 Task: Create a due date automation trigger when advanced on, on the tuesday of the week a card is due add dates starting in less than 1 days at 11:00 AM.
Action: Mouse moved to (1187, 91)
Screenshot: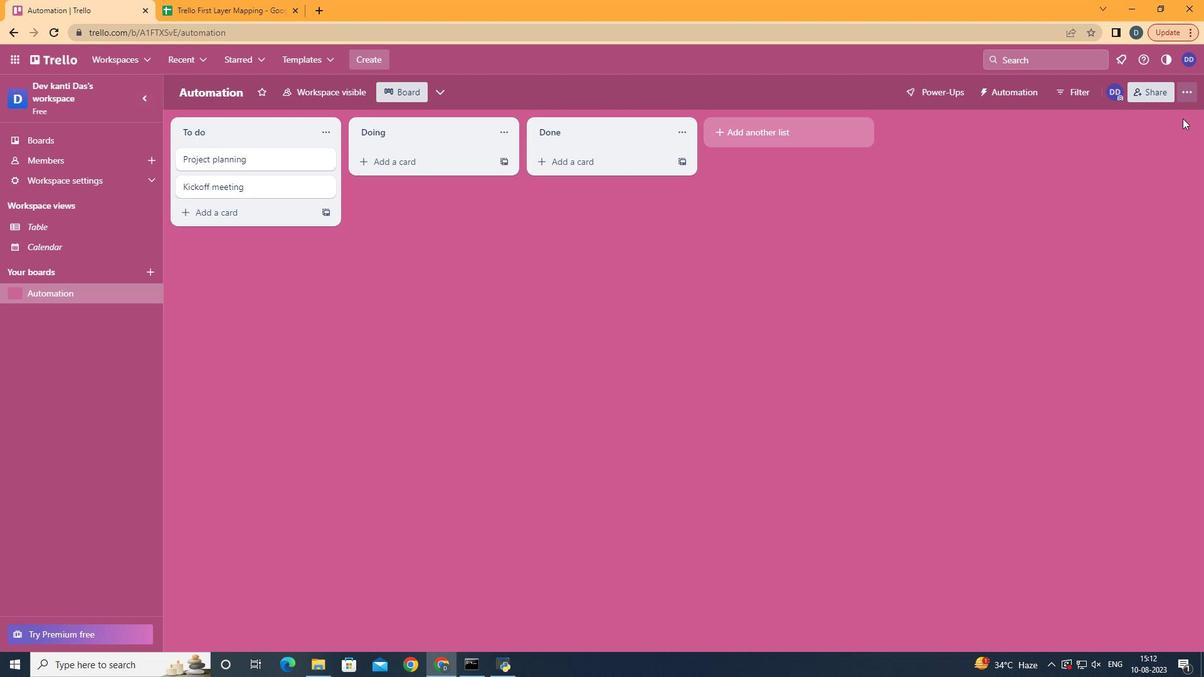 
Action: Mouse pressed left at (1187, 91)
Screenshot: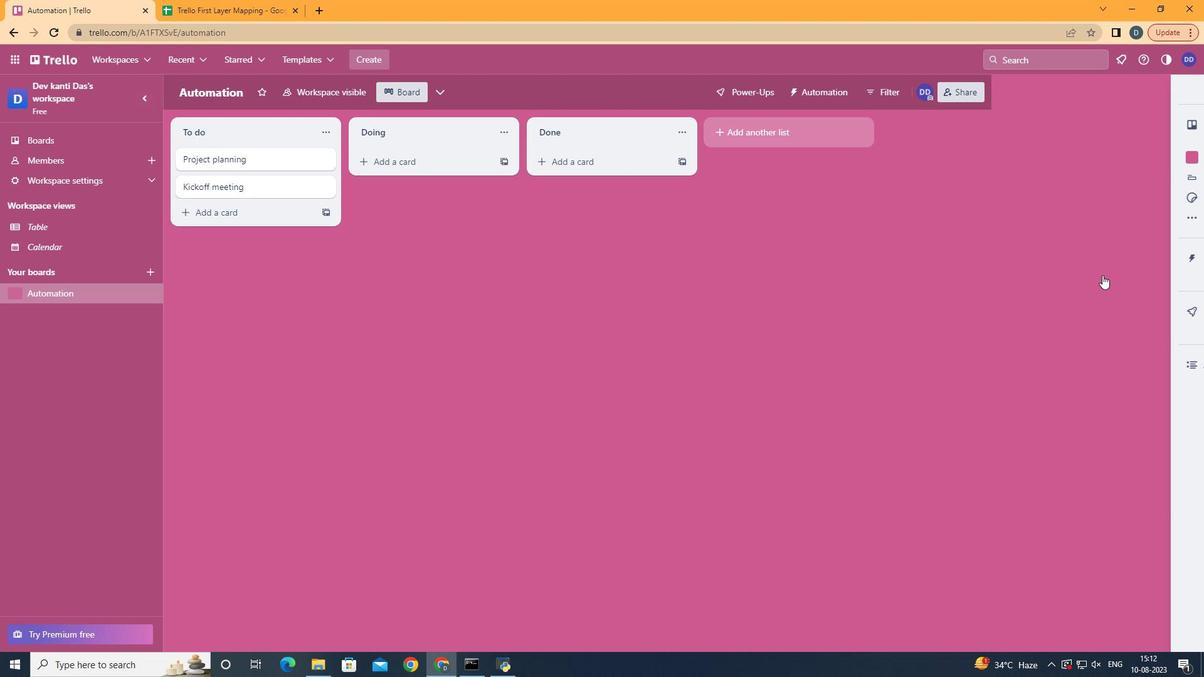 
Action: Mouse moved to (1077, 267)
Screenshot: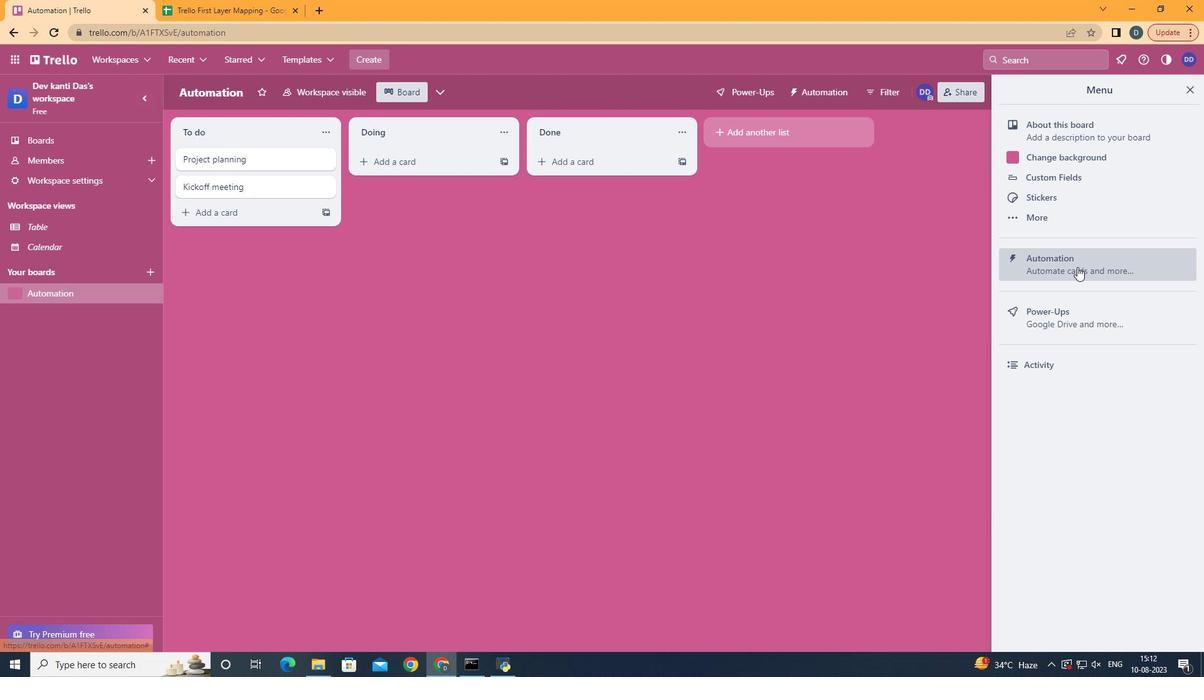 
Action: Mouse pressed left at (1077, 267)
Screenshot: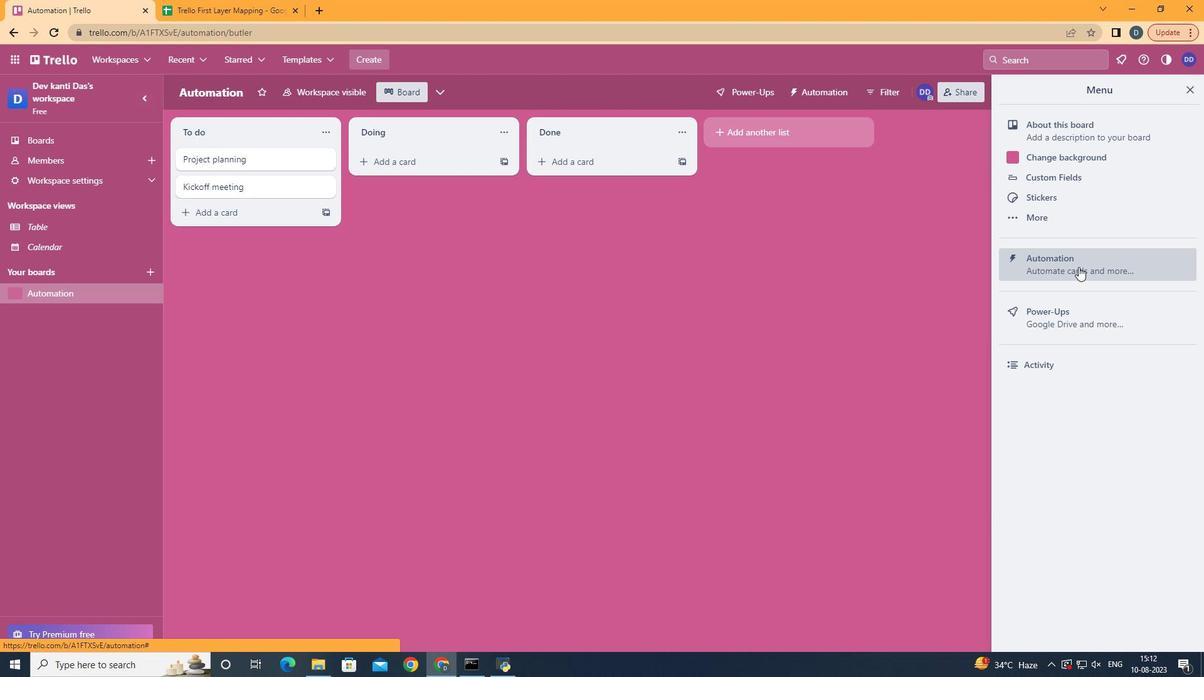 
Action: Mouse moved to (223, 257)
Screenshot: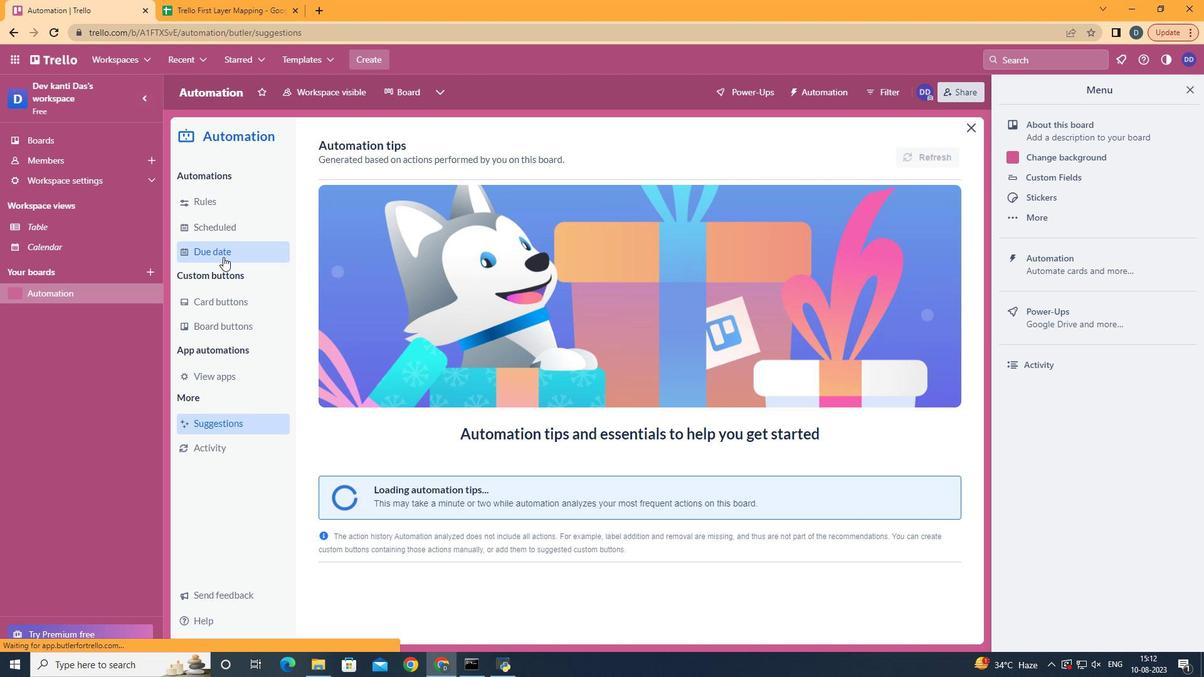 
Action: Mouse pressed left at (223, 257)
Screenshot: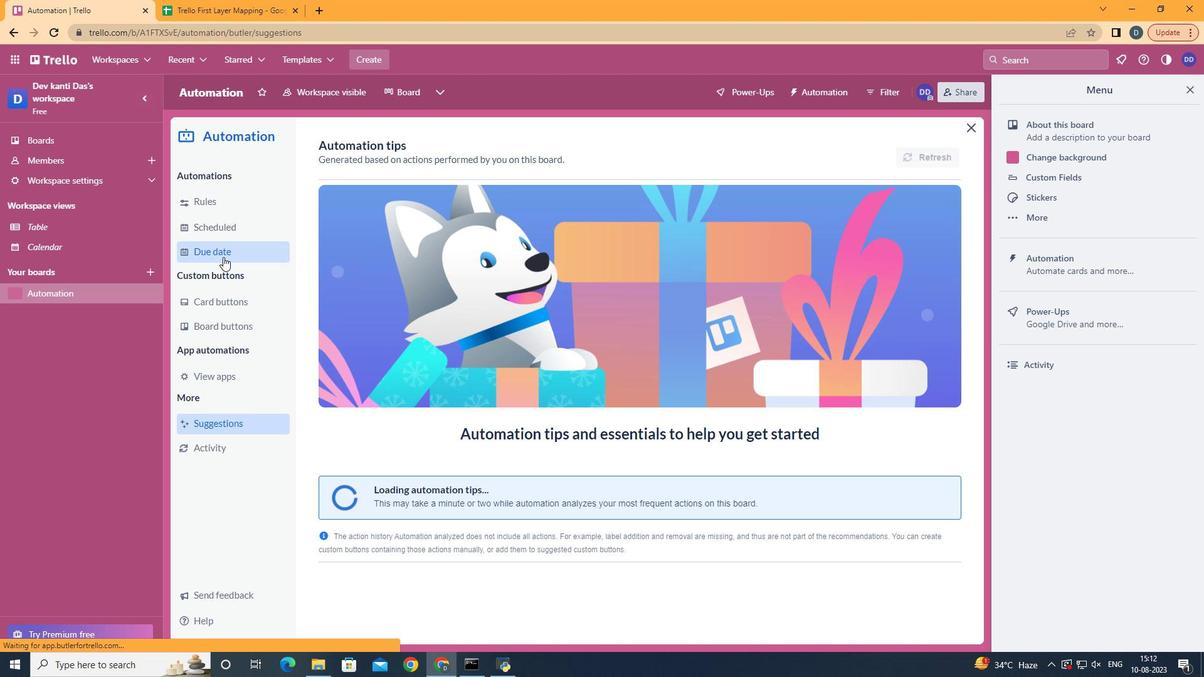 
Action: Mouse moved to (894, 147)
Screenshot: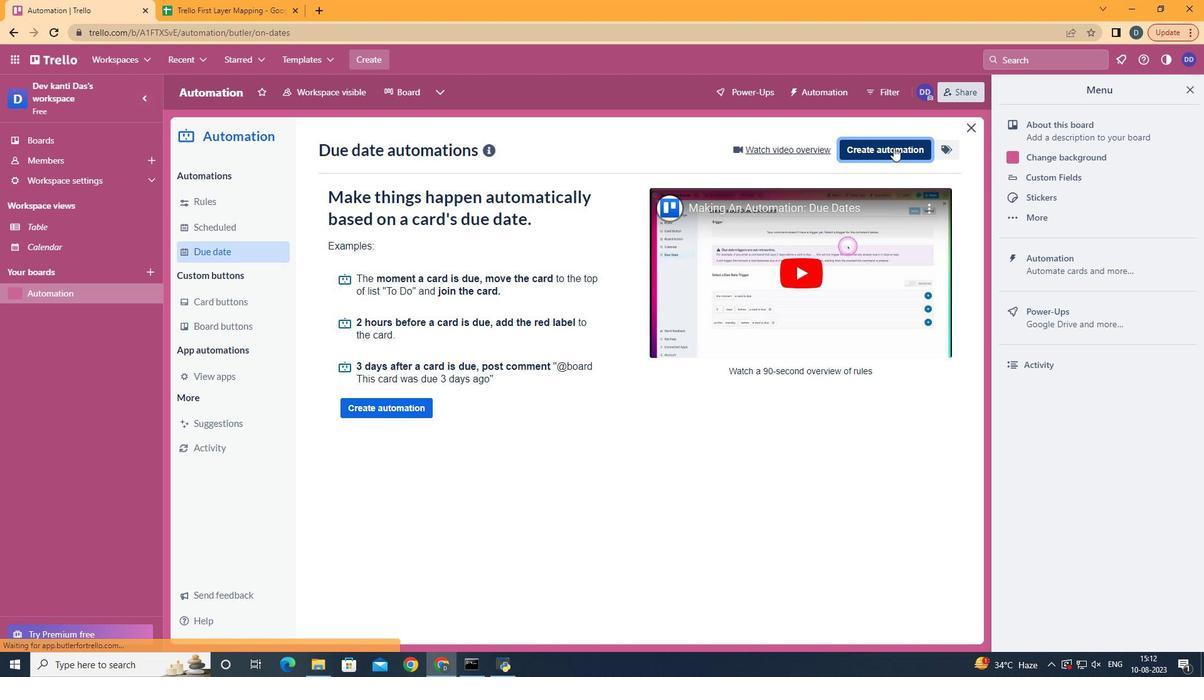 
Action: Mouse pressed left at (894, 147)
Screenshot: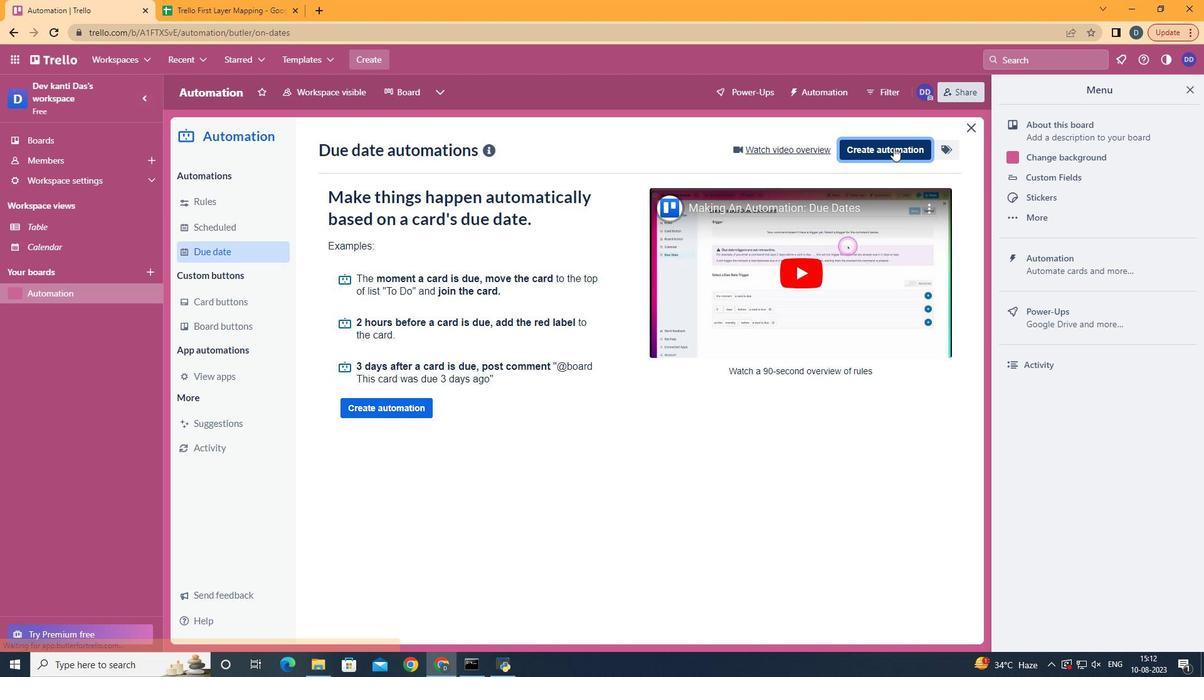 
Action: Mouse moved to (659, 271)
Screenshot: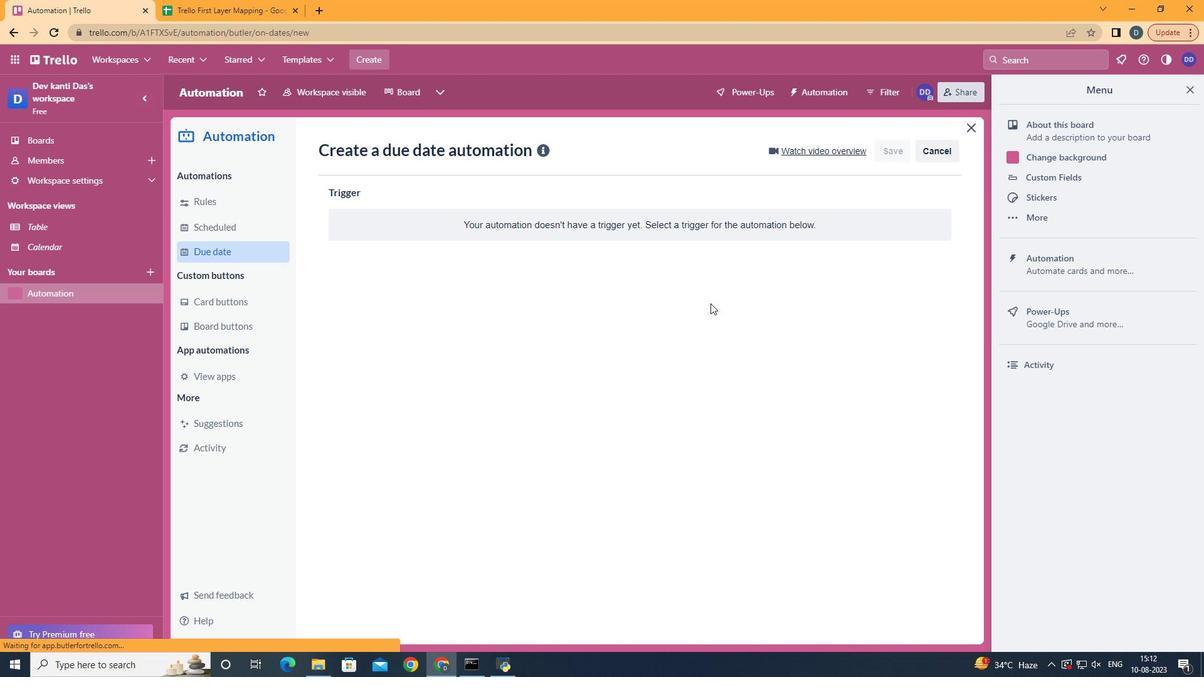 
Action: Mouse pressed left at (659, 271)
Screenshot: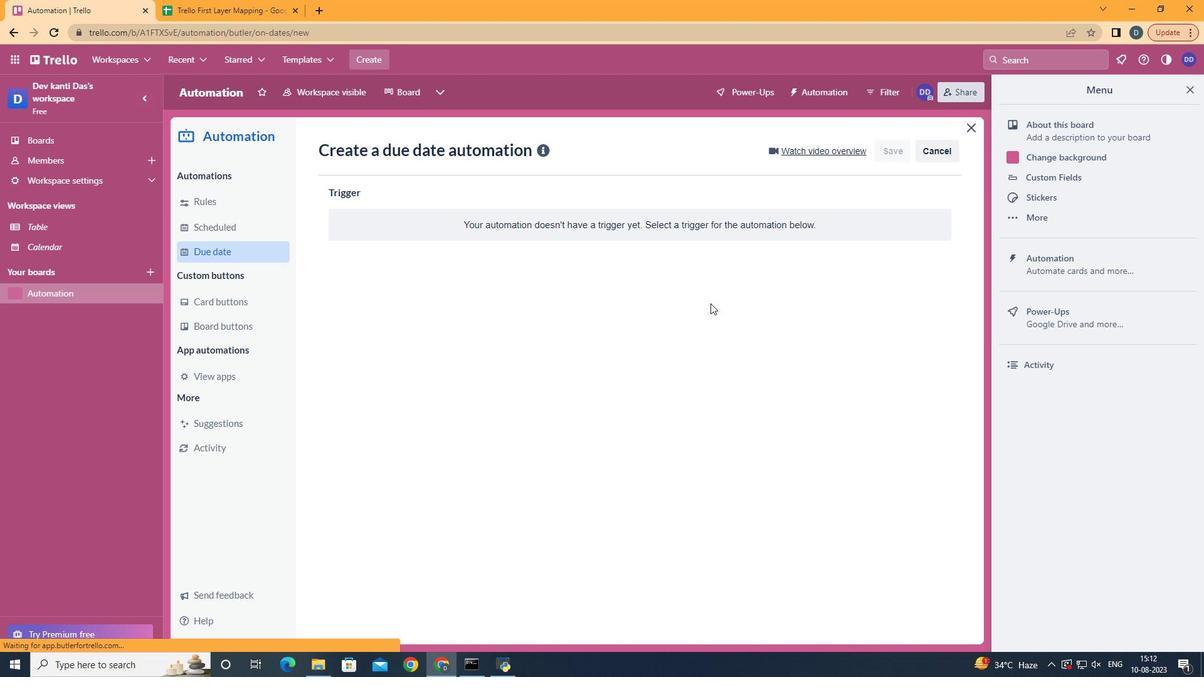 
Action: Mouse moved to (405, 356)
Screenshot: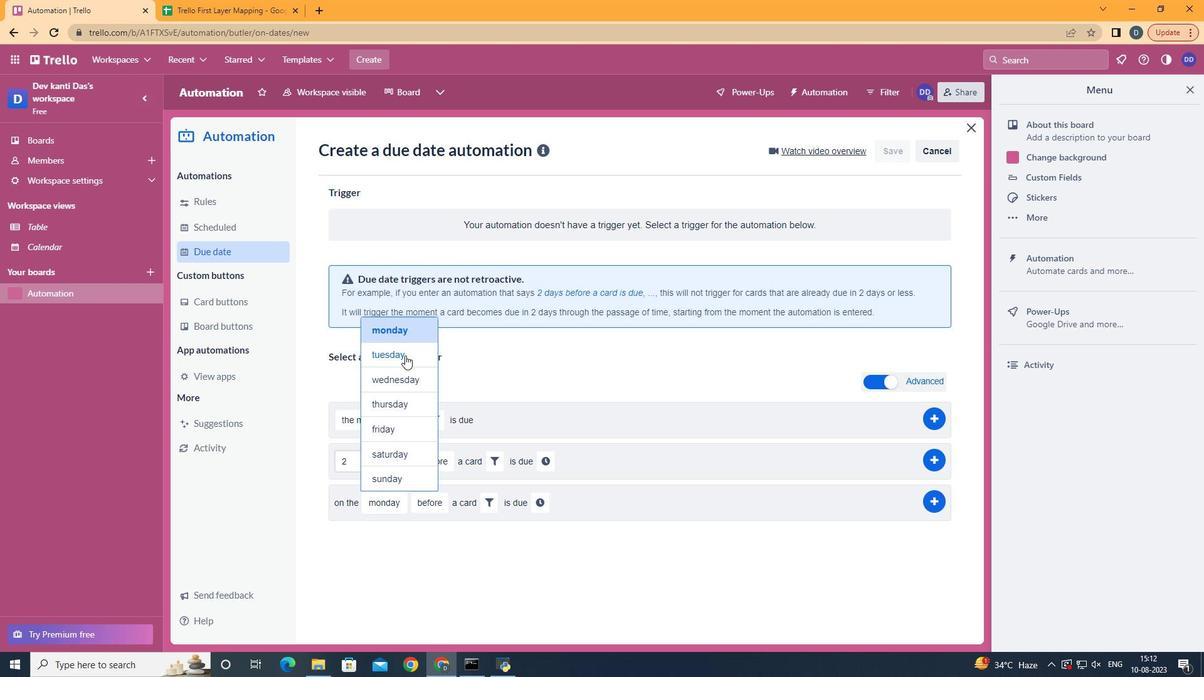 
Action: Mouse pressed left at (405, 356)
Screenshot: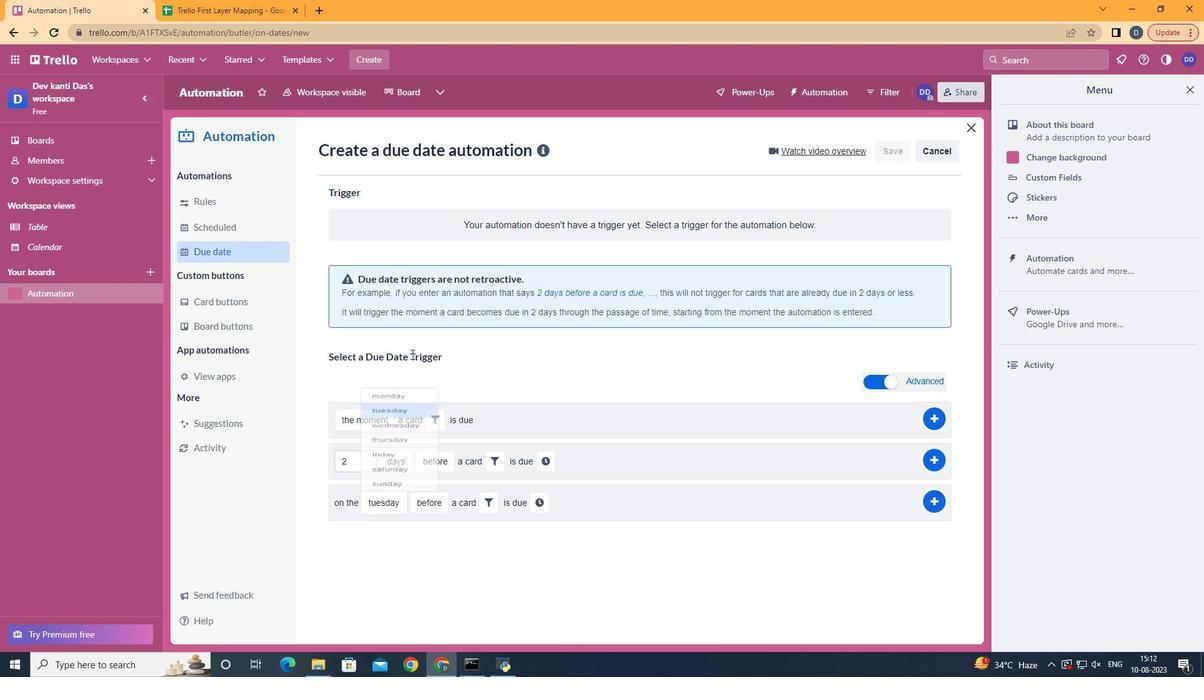 
Action: Mouse moved to (450, 576)
Screenshot: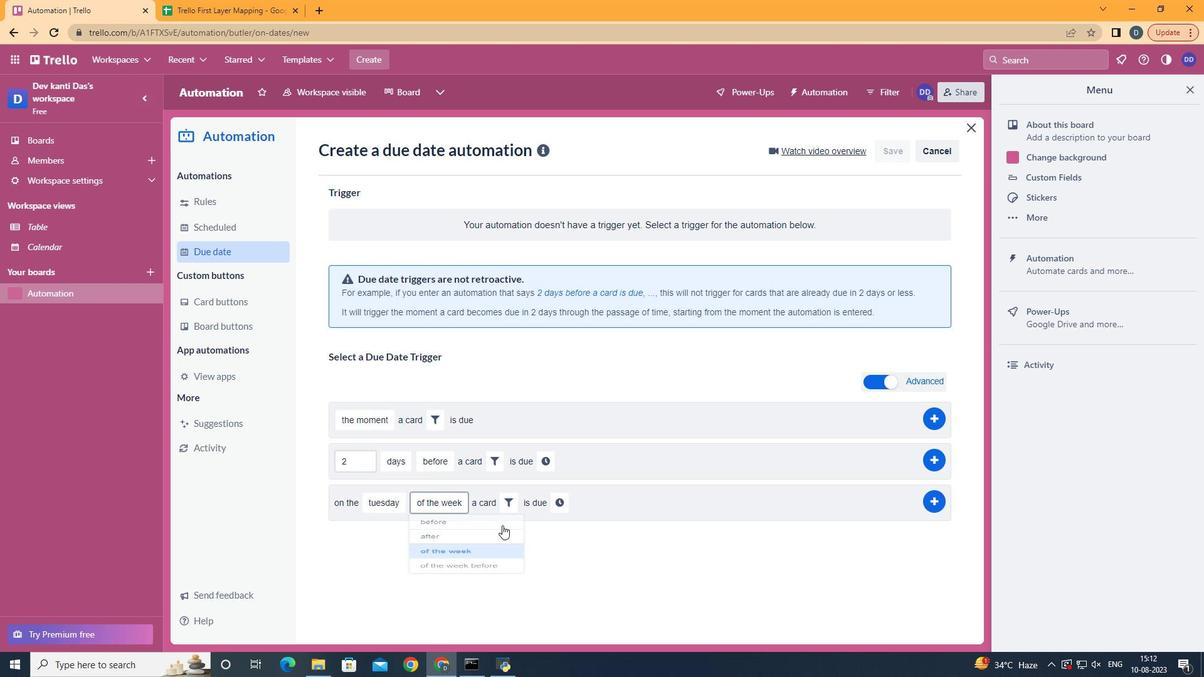 
Action: Mouse pressed left at (450, 576)
Screenshot: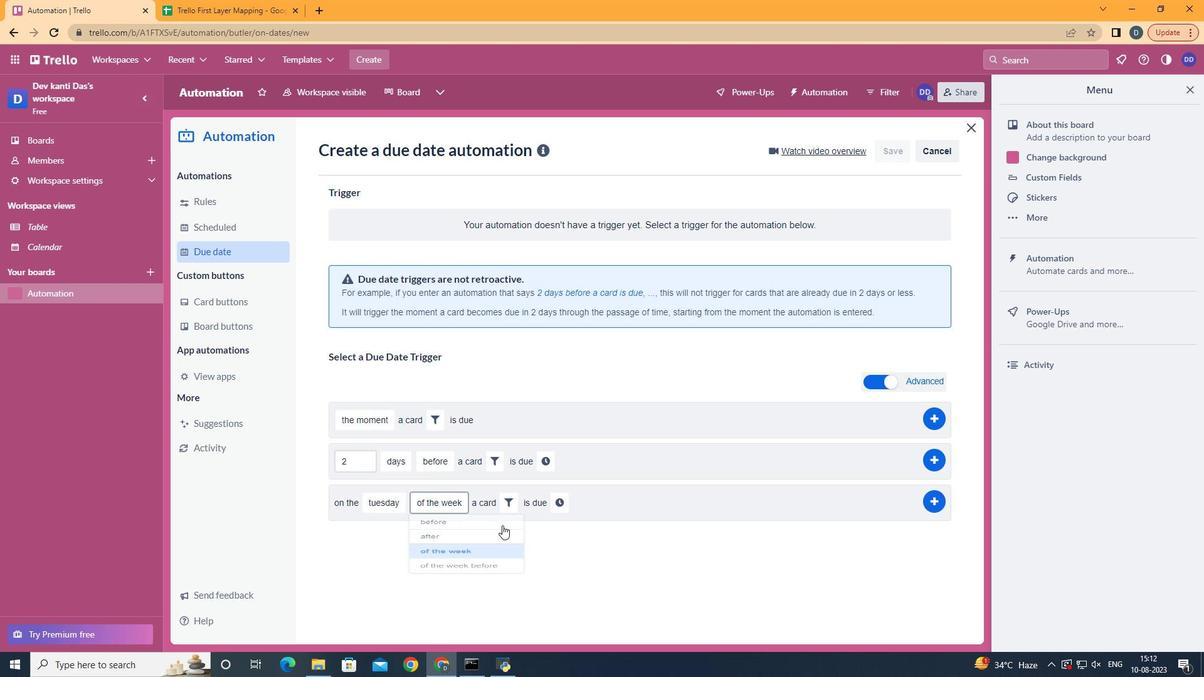 
Action: Mouse moved to (512, 502)
Screenshot: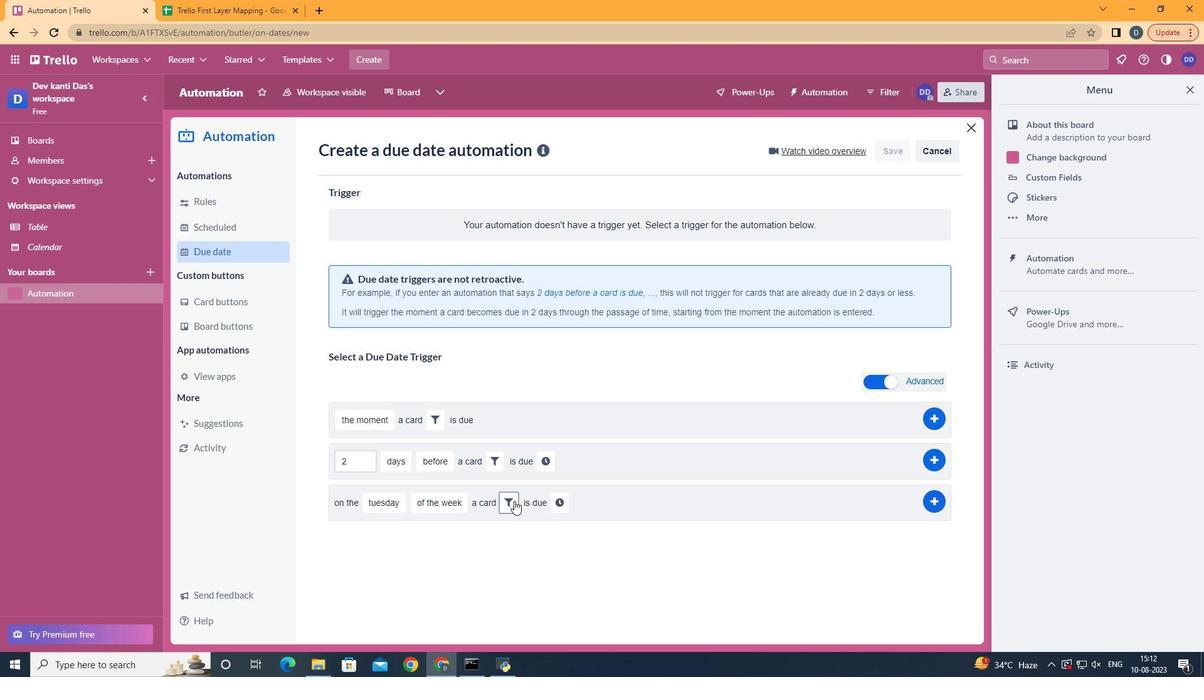 
Action: Mouse pressed left at (512, 502)
Screenshot: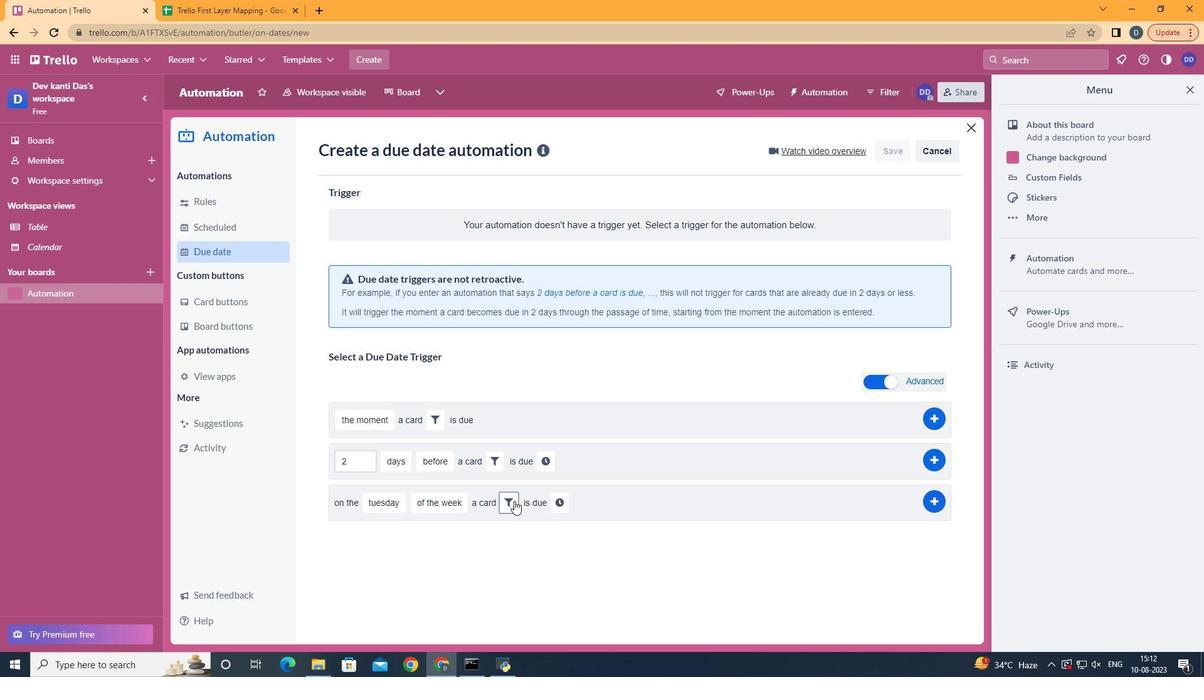 
Action: Mouse moved to (564, 543)
Screenshot: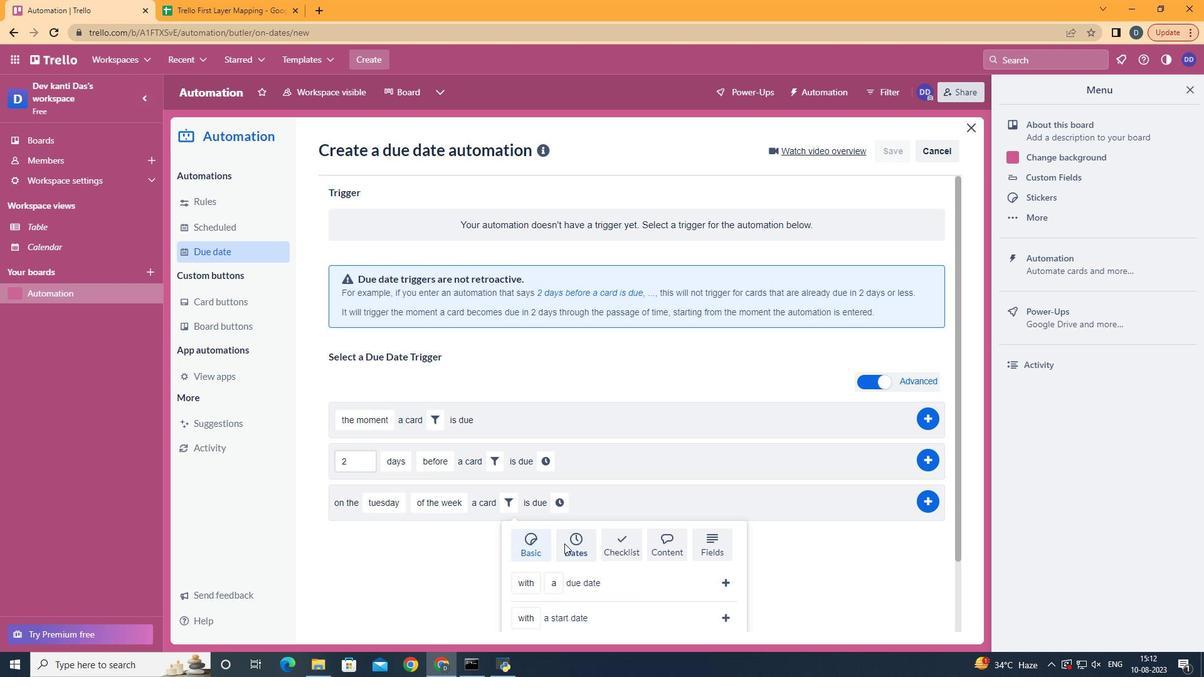 
Action: Mouse pressed left at (564, 543)
Screenshot: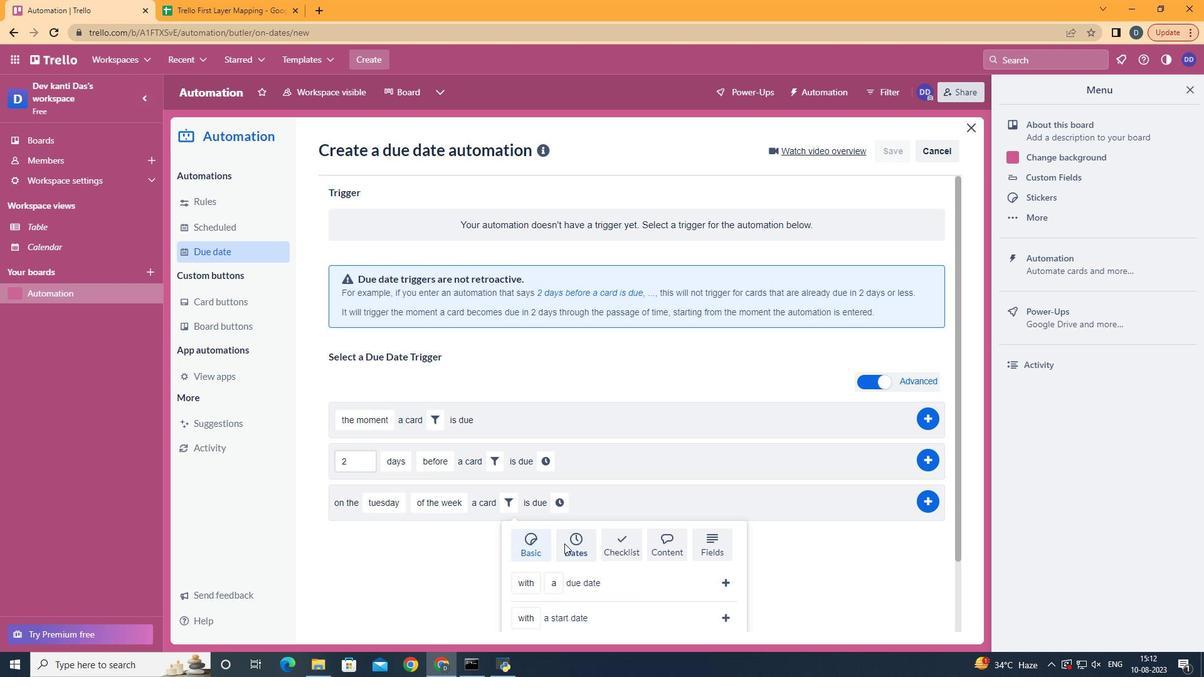 
Action: Mouse scrolled (564, 543) with delta (0, 0)
Screenshot: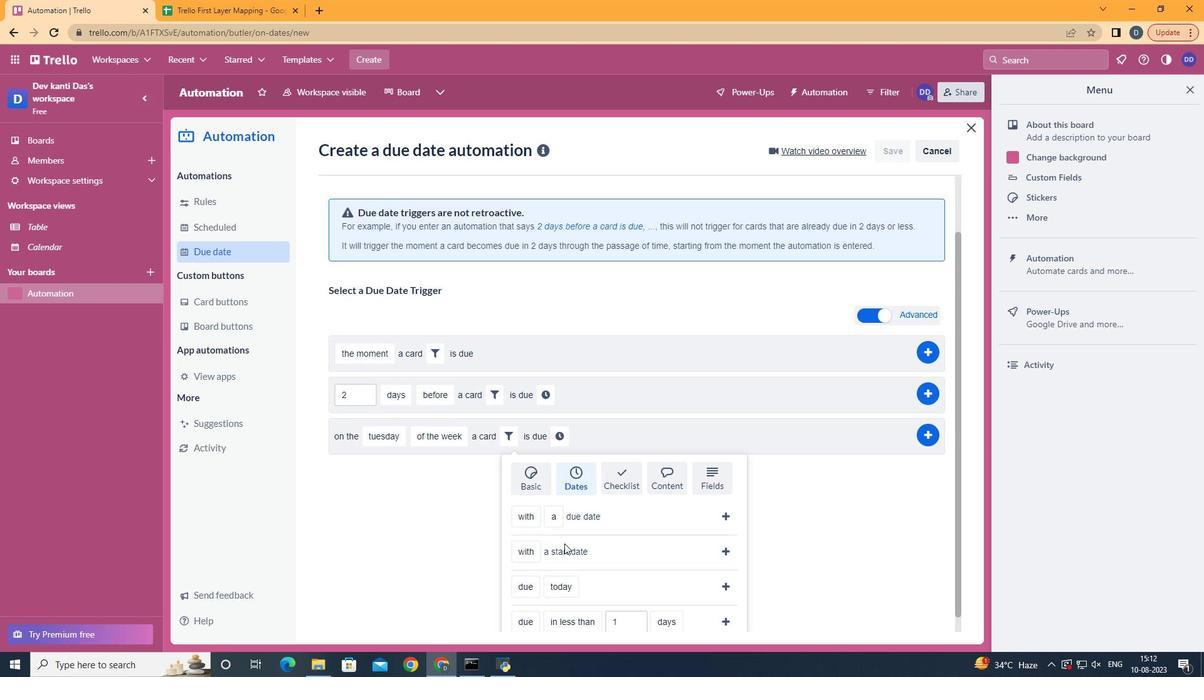 
Action: Mouse scrolled (564, 543) with delta (0, 0)
Screenshot: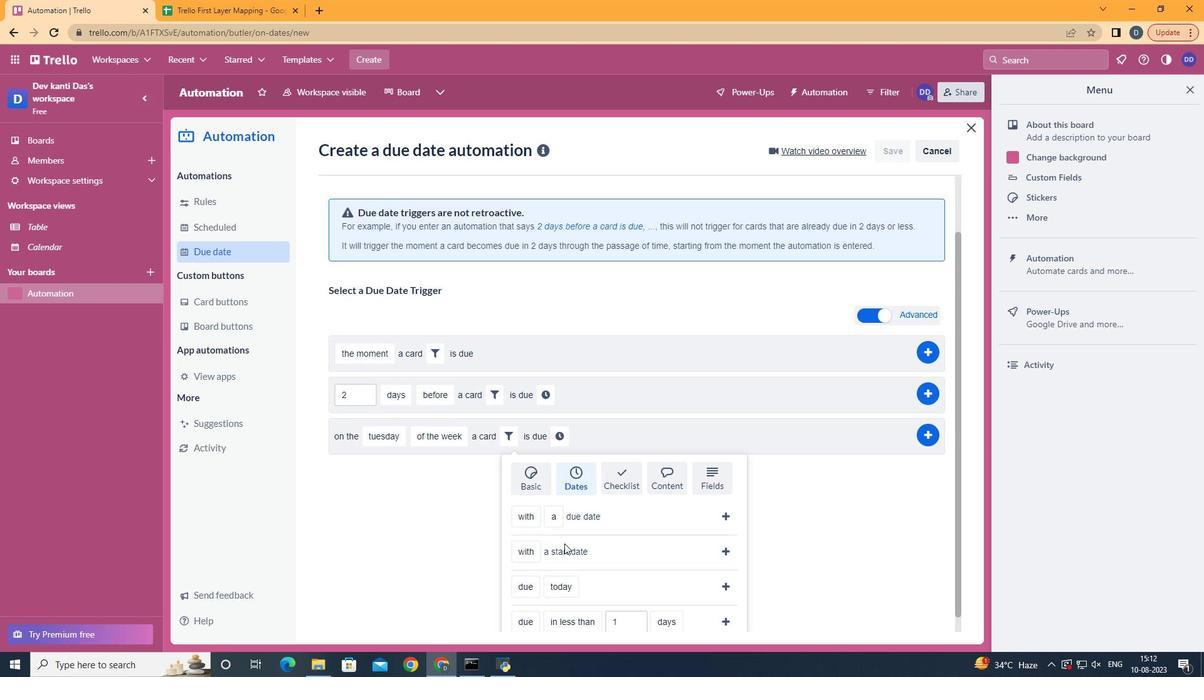
Action: Mouse scrolled (564, 543) with delta (0, 0)
Screenshot: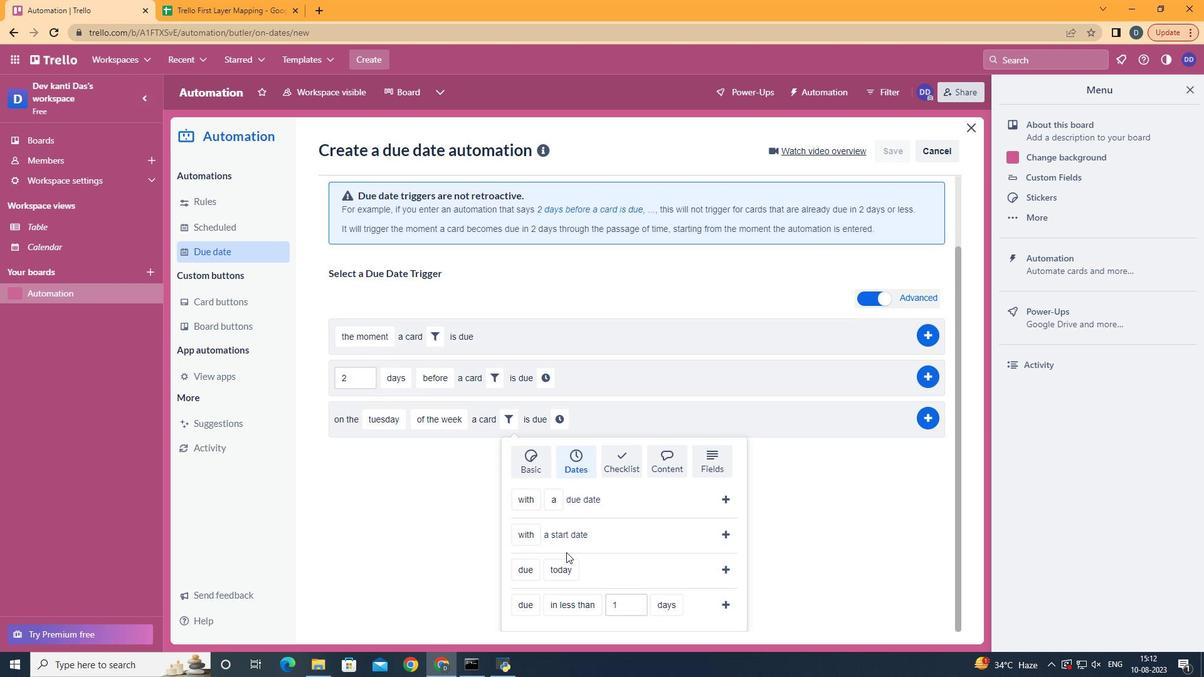 
Action: Mouse scrolled (564, 543) with delta (0, 0)
Screenshot: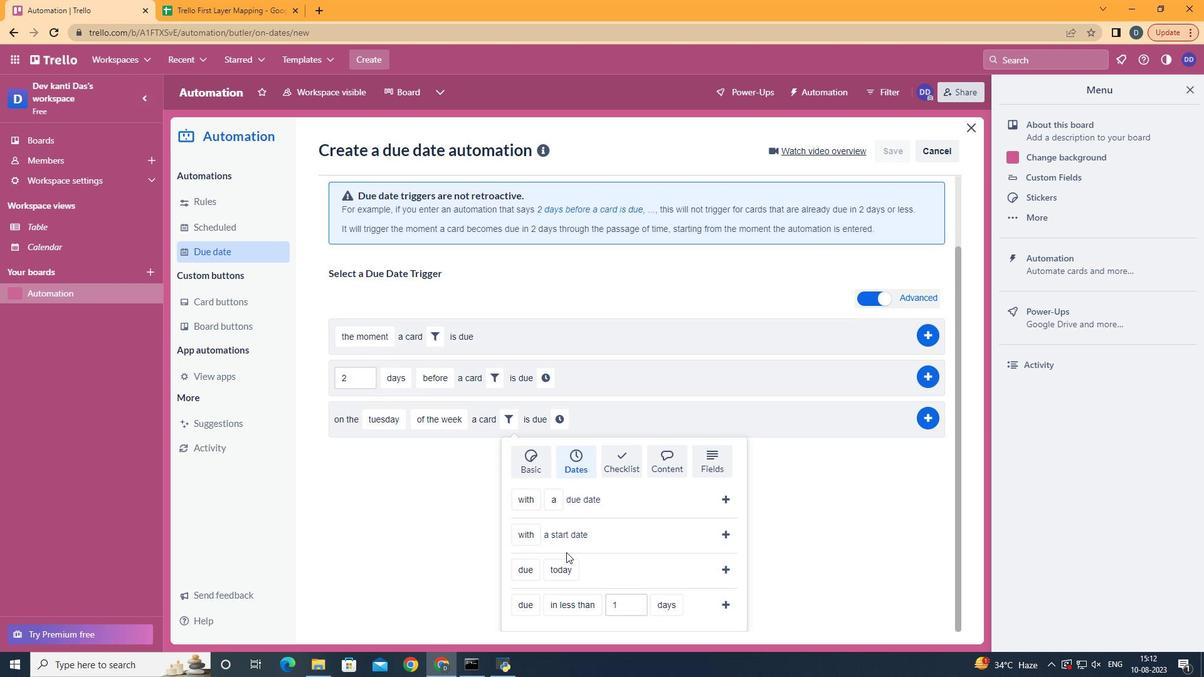 
Action: Mouse moved to (541, 582)
Screenshot: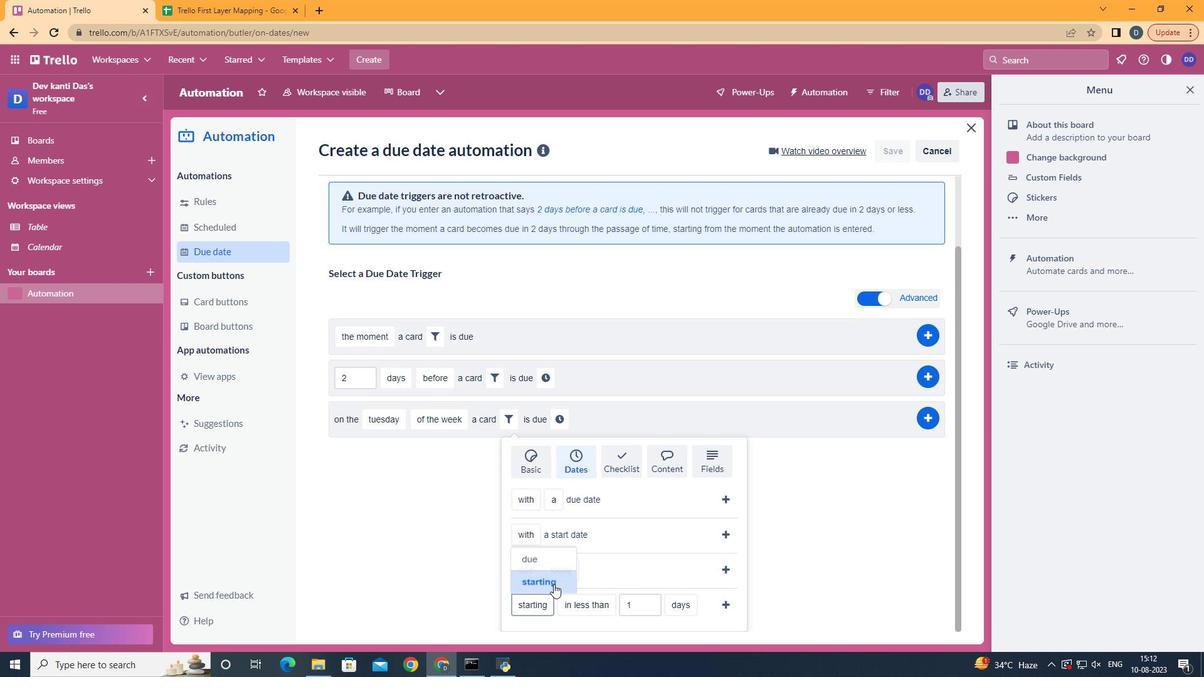 
Action: Mouse pressed left at (541, 582)
Screenshot: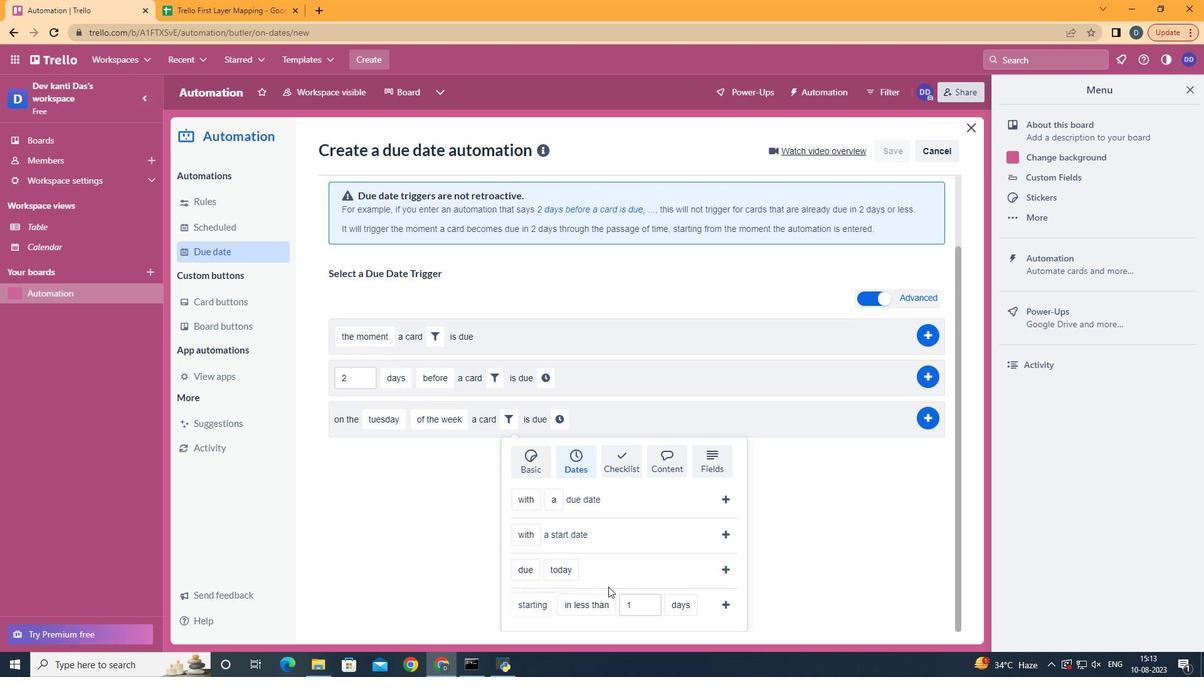 
Action: Mouse moved to (697, 553)
Screenshot: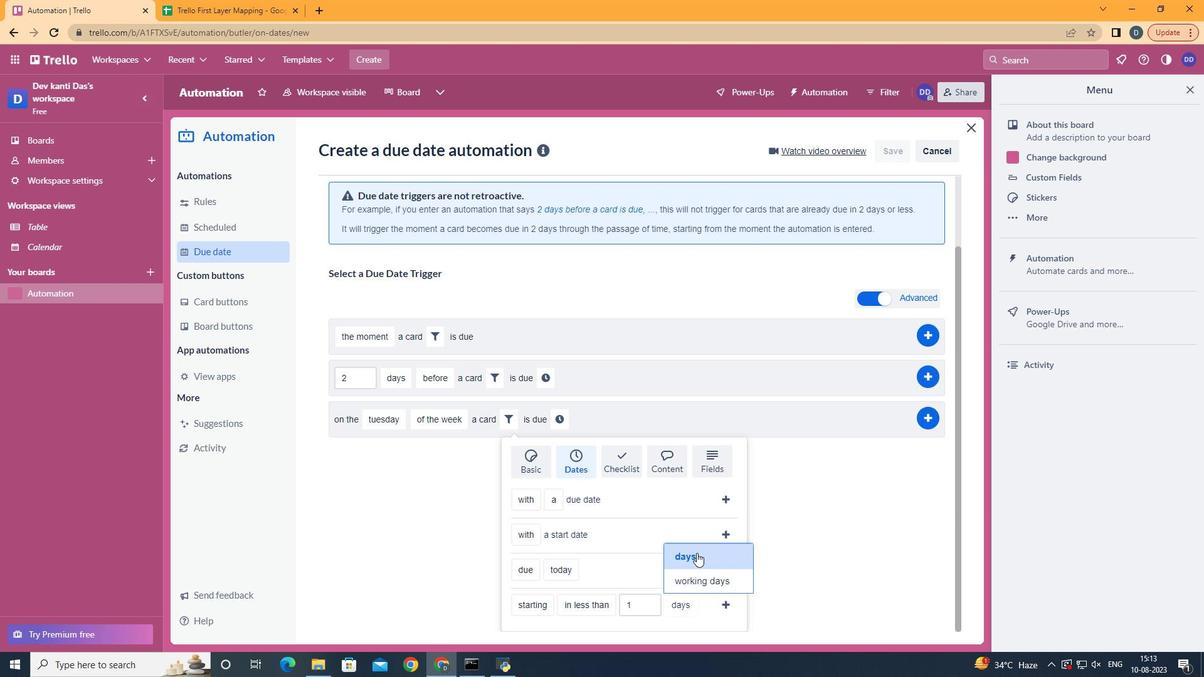 
Action: Mouse pressed left at (697, 553)
Screenshot: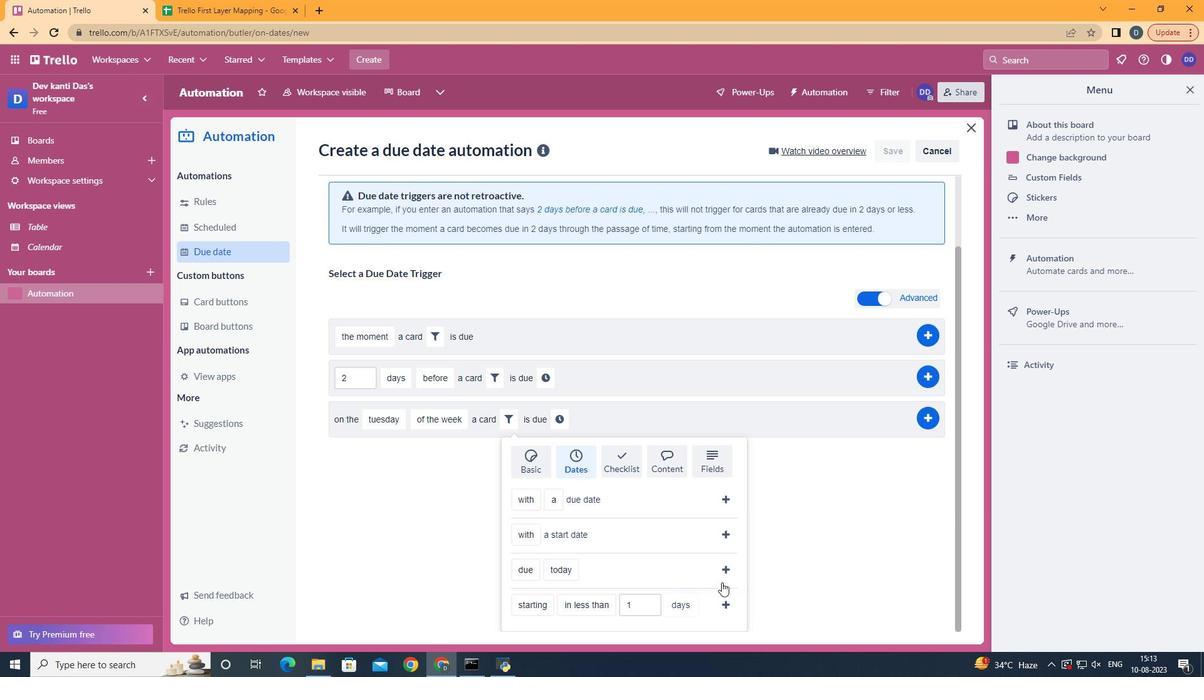 
Action: Mouse moved to (728, 601)
Screenshot: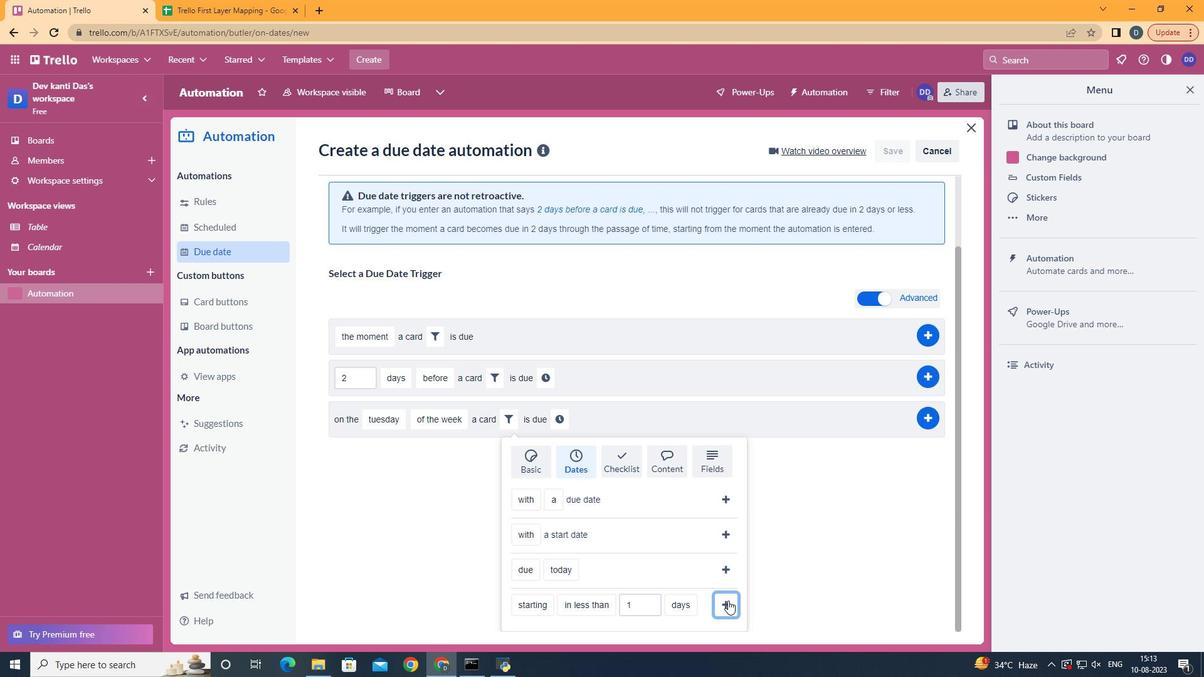 
Action: Mouse pressed left at (728, 601)
Screenshot: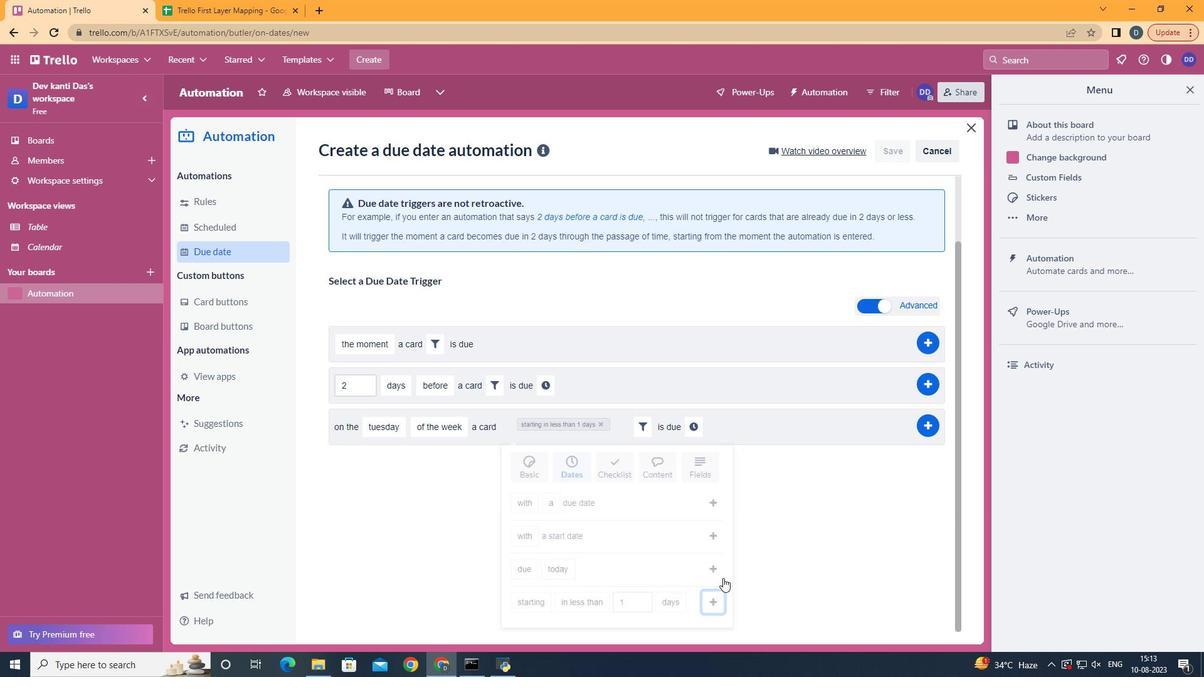 
Action: Mouse moved to (692, 498)
Screenshot: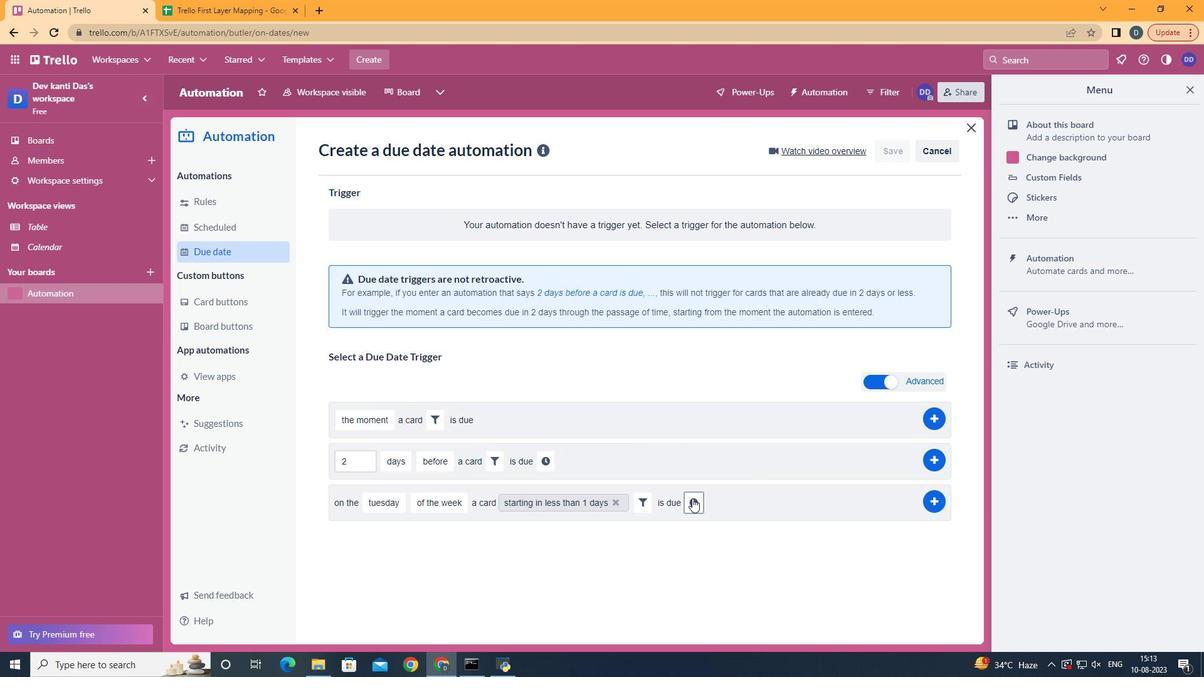 
Action: Mouse pressed left at (692, 498)
Screenshot: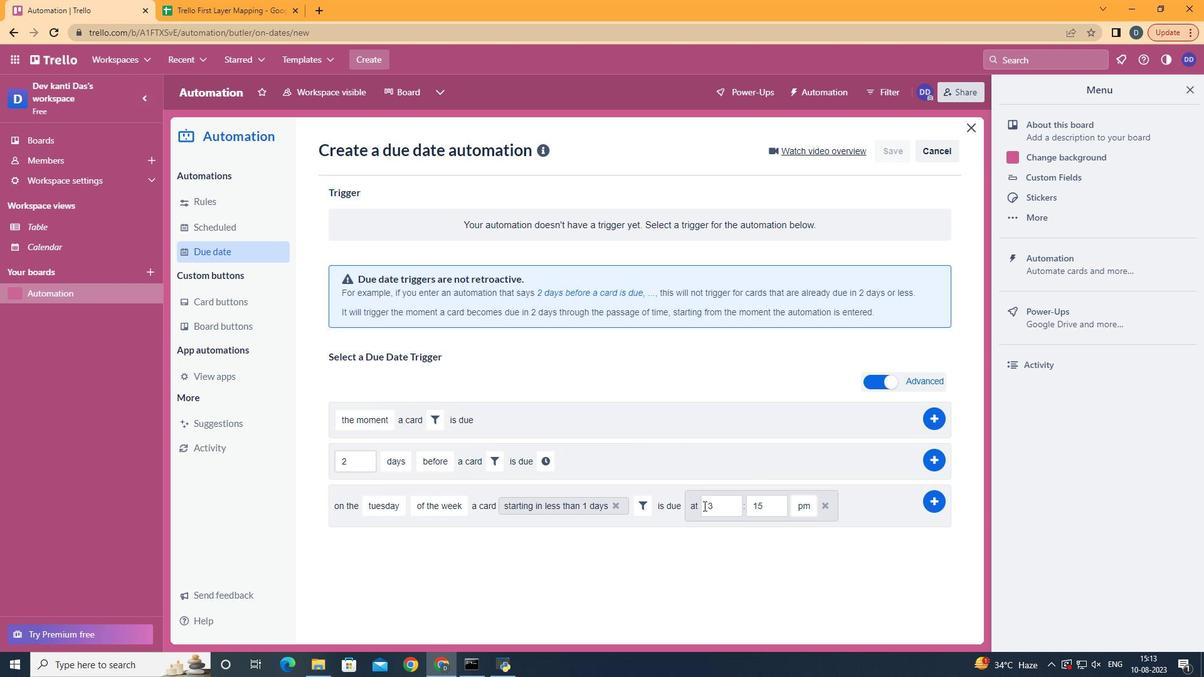 
Action: Mouse moved to (729, 508)
Screenshot: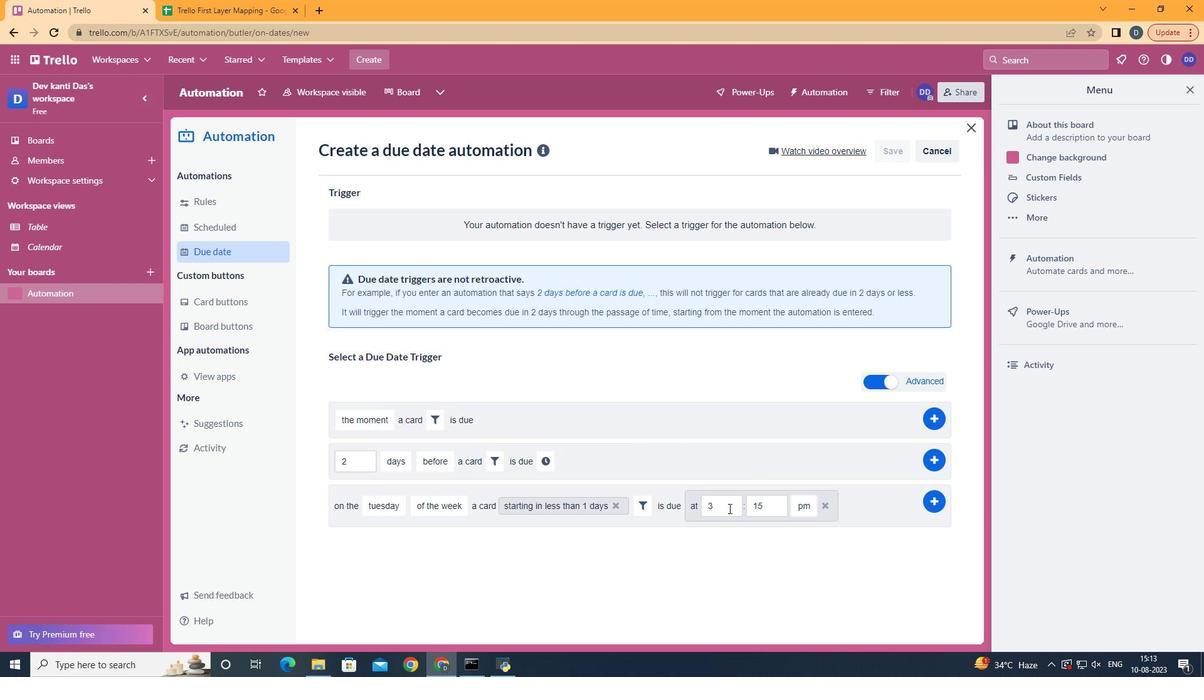 
Action: Mouse pressed left at (729, 508)
Screenshot: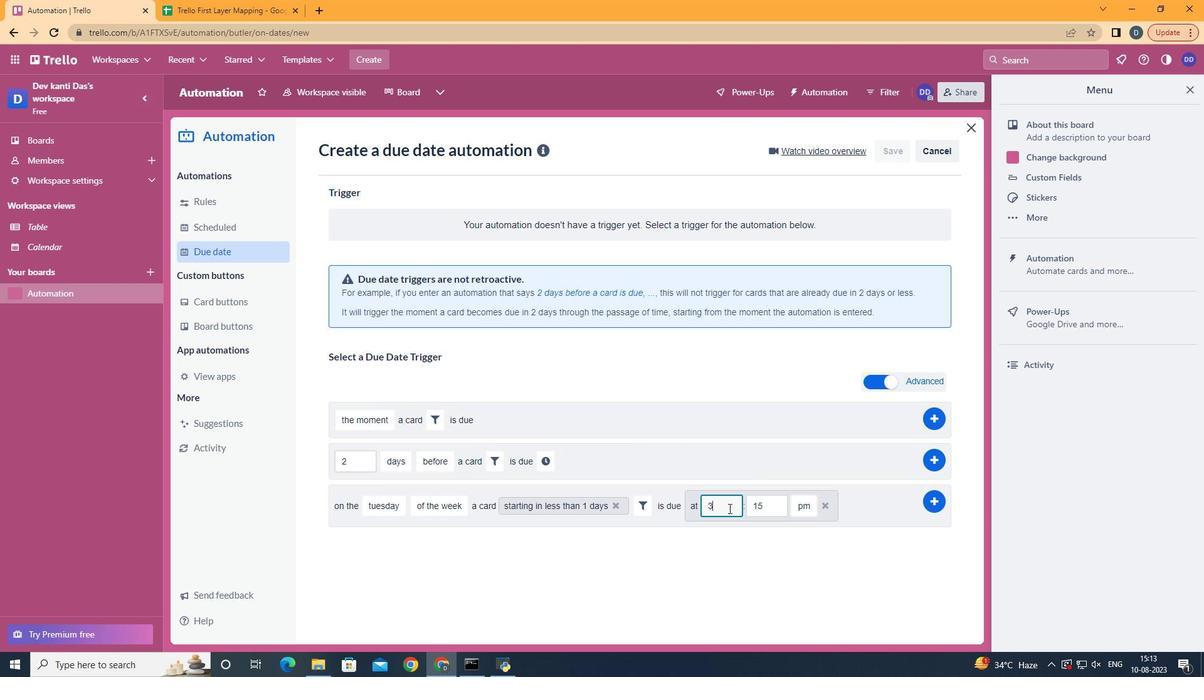 
Action: Key pressed <Key.backspace>11
Screenshot: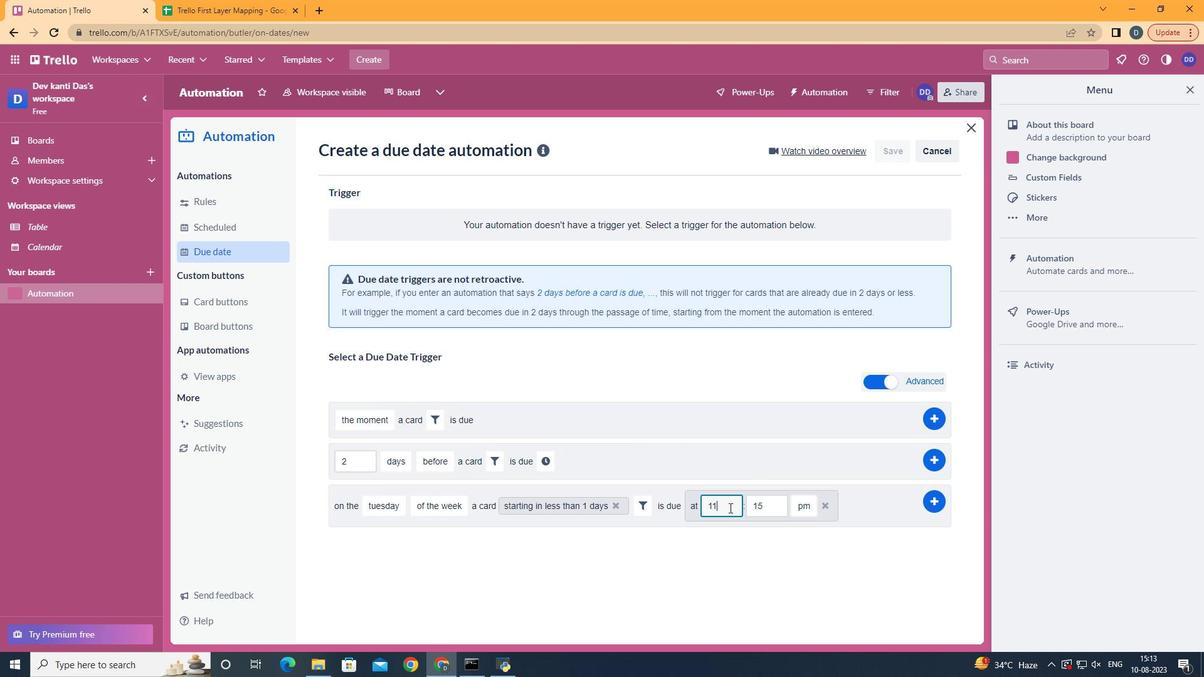 
Action: Mouse moved to (764, 513)
Screenshot: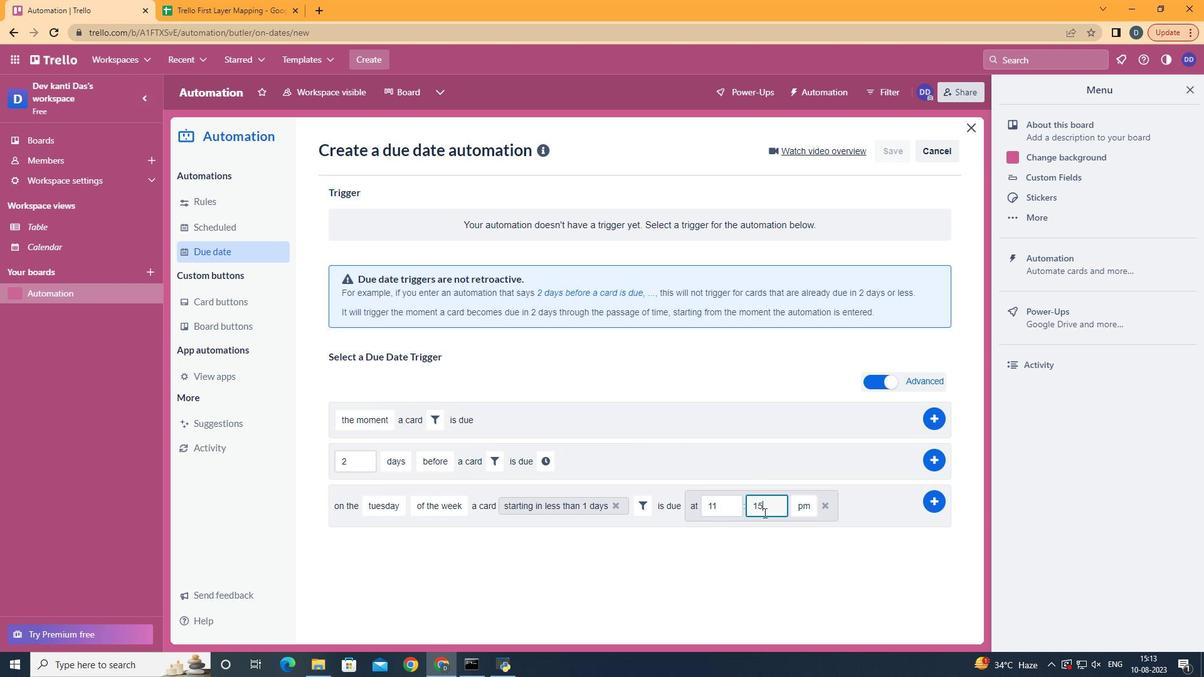 
Action: Mouse pressed left at (764, 513)
Screenshot: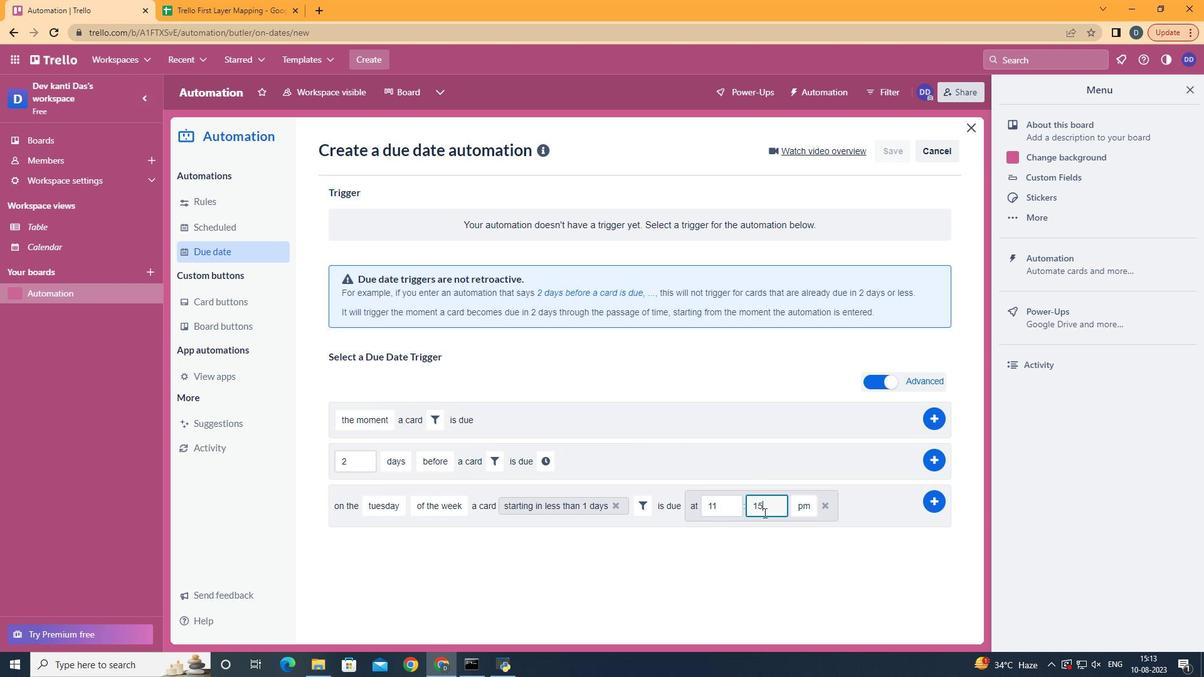 
Action: Key pressed <Key.backspace><Key.backspace>00
Screenshot: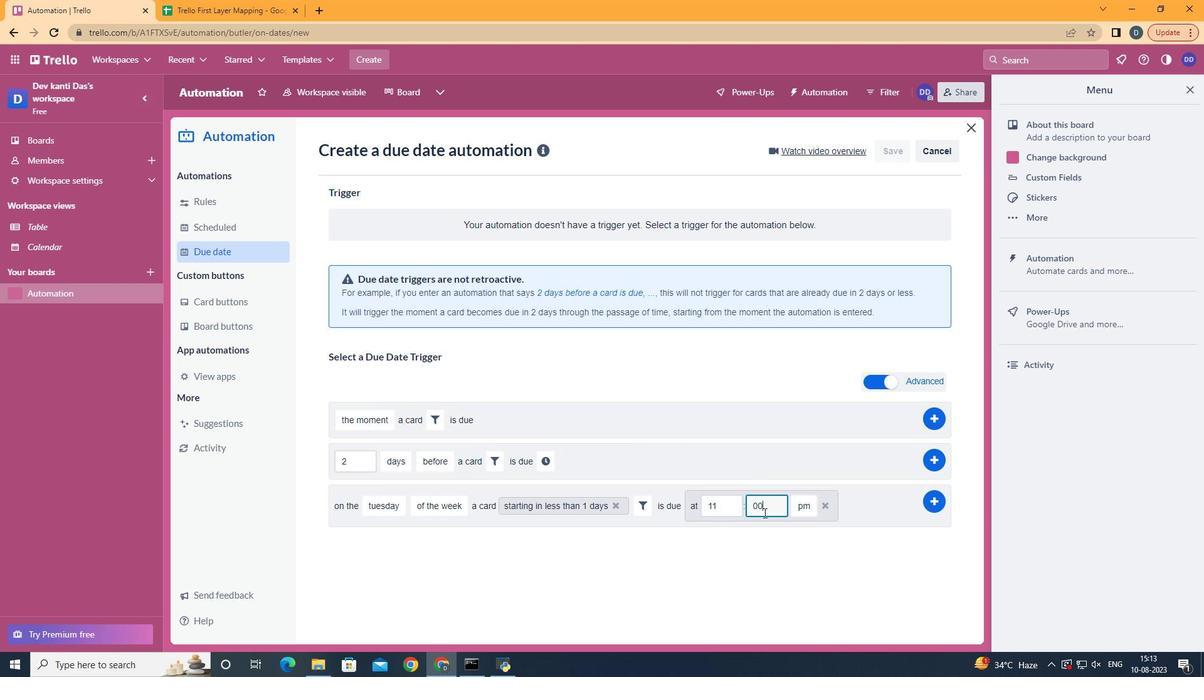 
Action: Mouse moved to (806, 526)
Screenshot: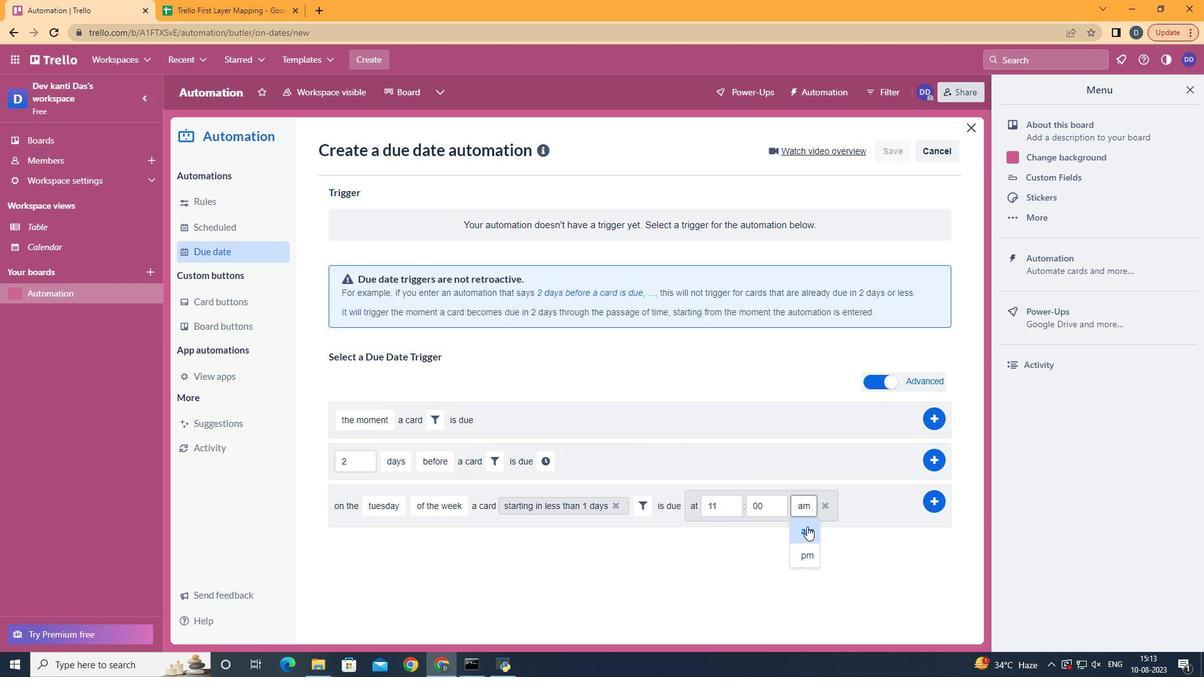 
Action: Mouse pressed left at (806, 526)
Screenshot: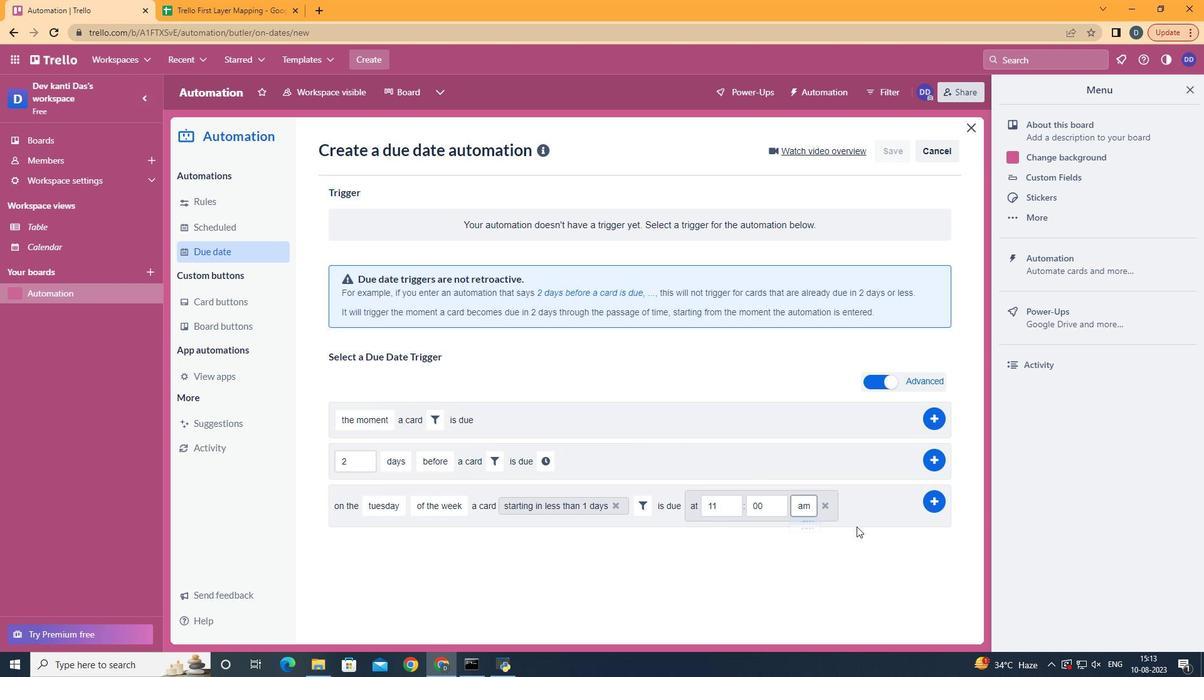 
Action: Mouse moved to (935, 503)
Screenshot: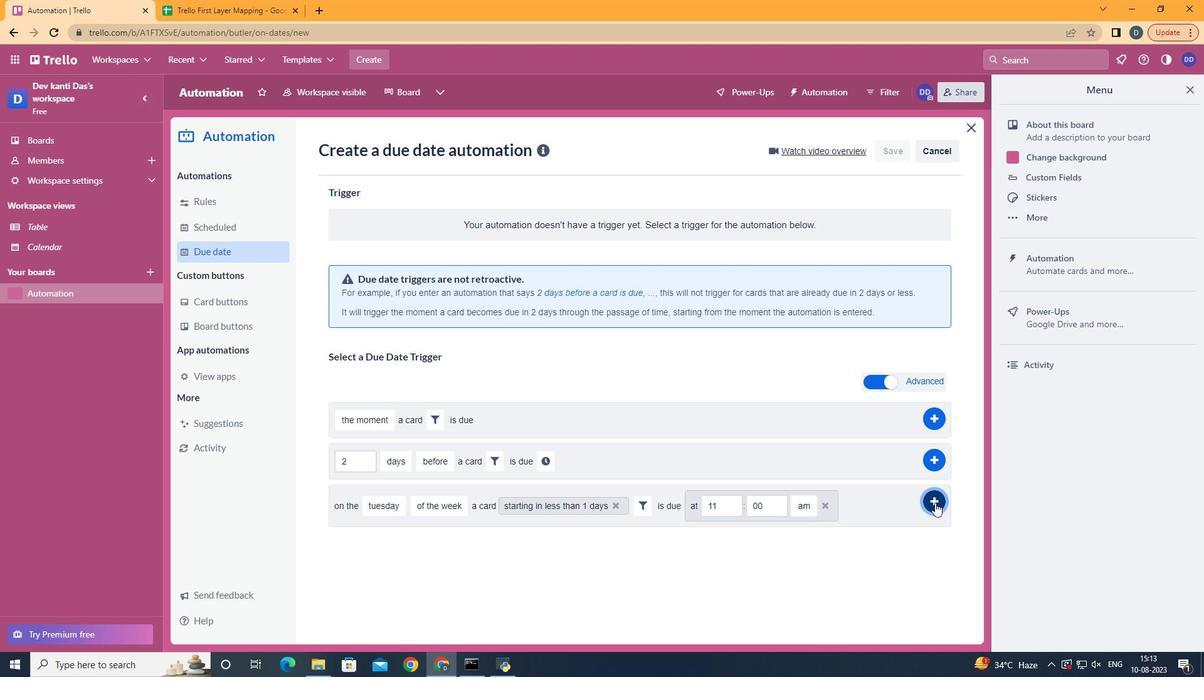 
Action: Mouse pressed left at (935, 503)
Screenshot: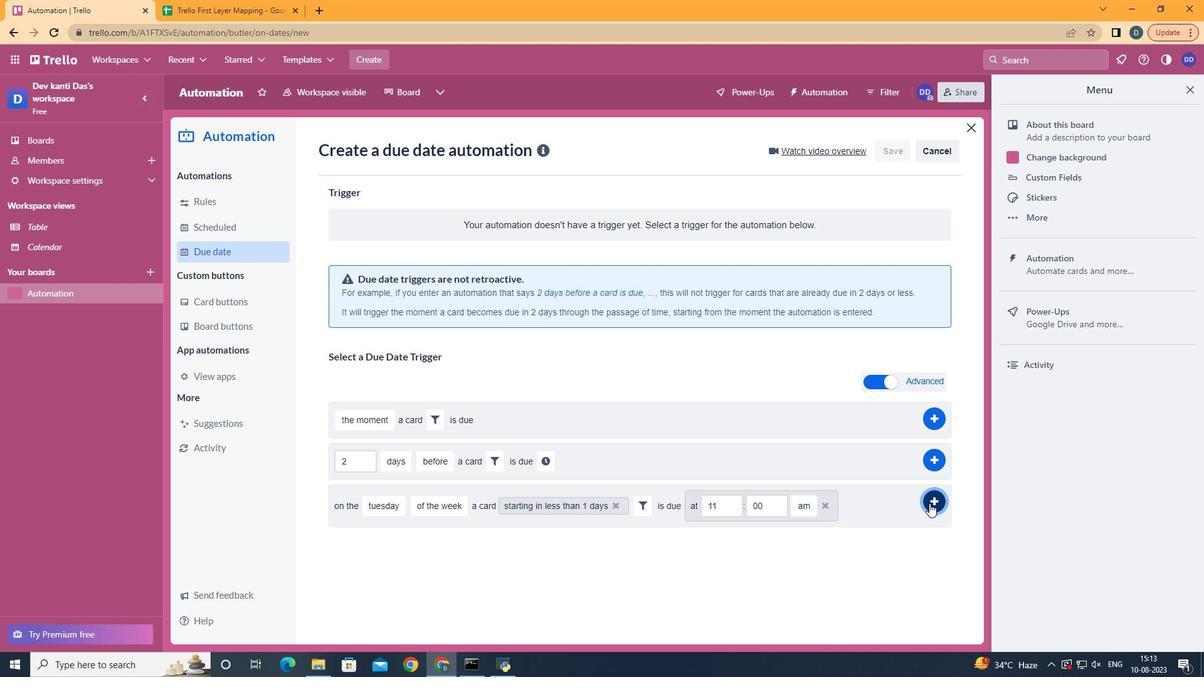 
Action: Mouse moved to (844, 112)
Screenshot: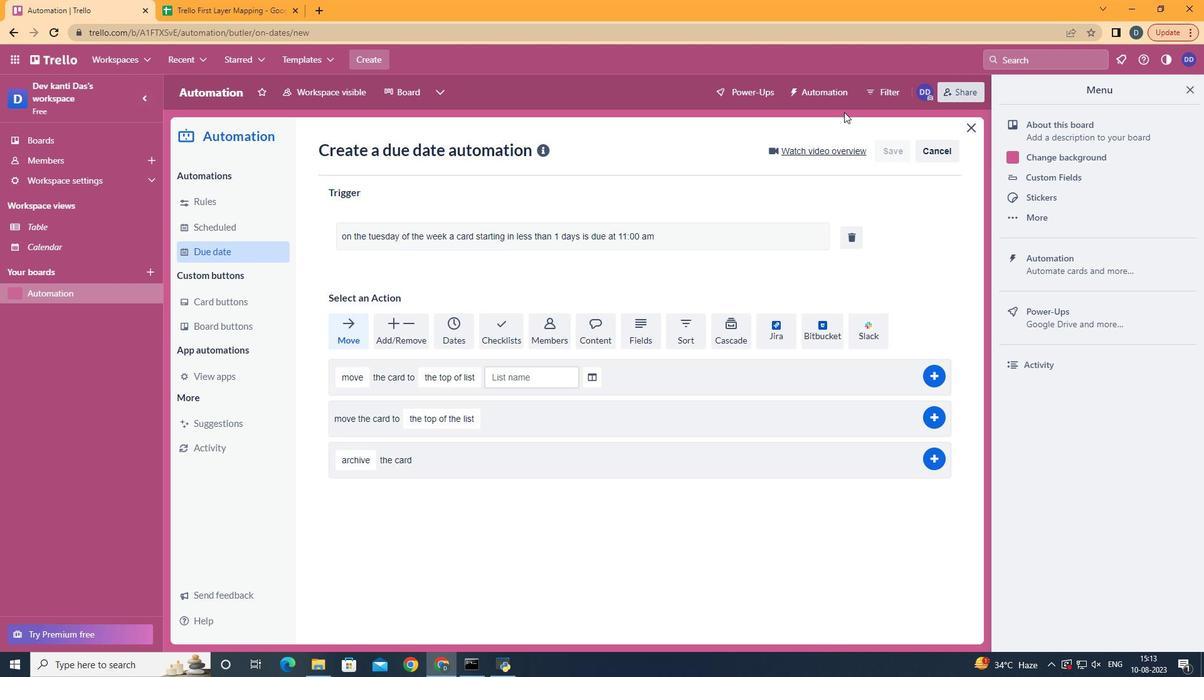 
